 Task: Calculate the distance between Chicago and Museum of Science and Industry
Action: Key pressed hica
Screenshot: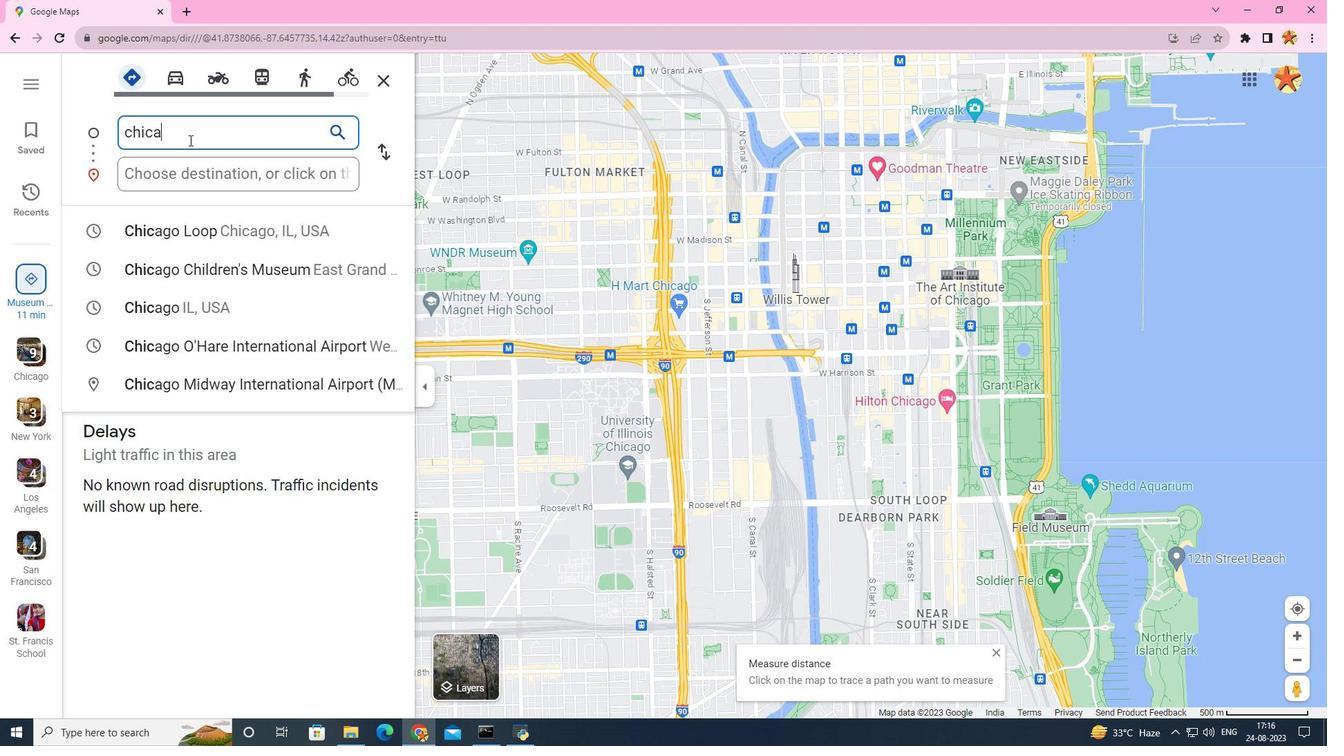 
Action: Mouse moved to (164, 298)
Screenshot: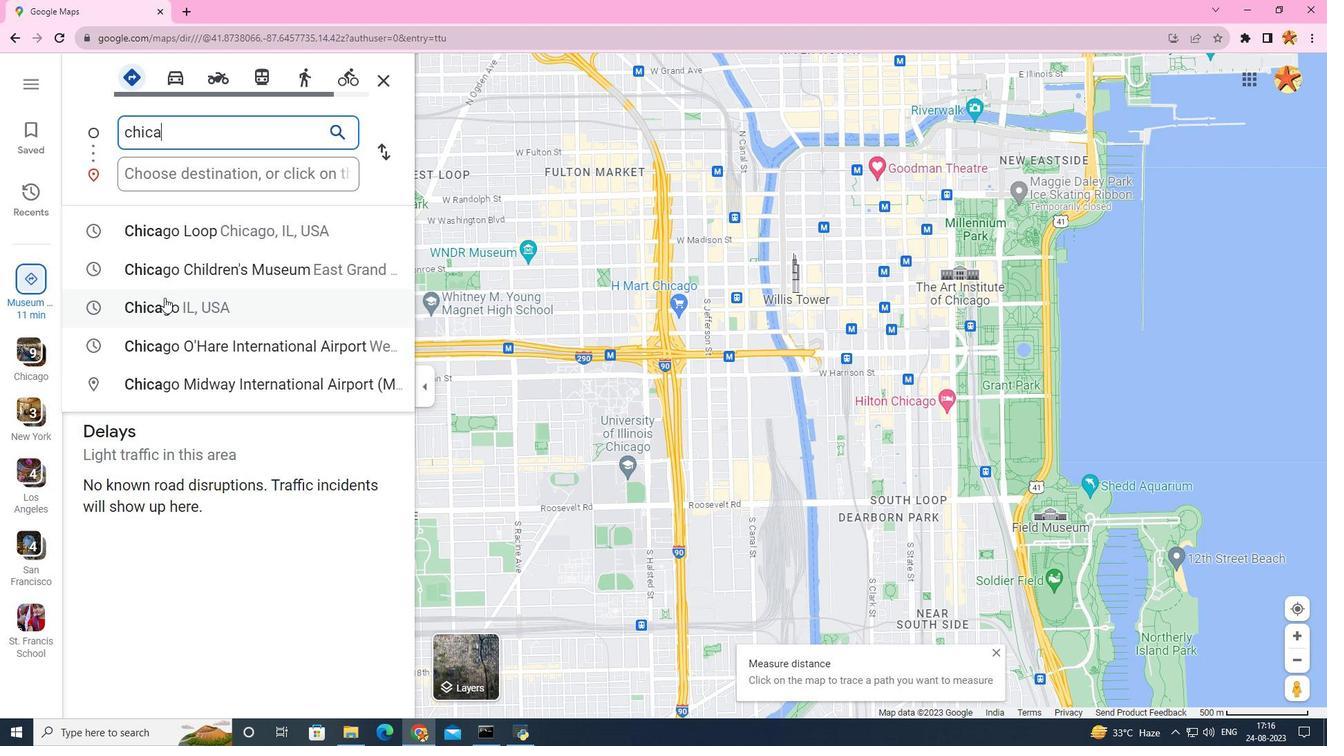 
Action: Mouse pressed left at (164, 298)
Screenshot: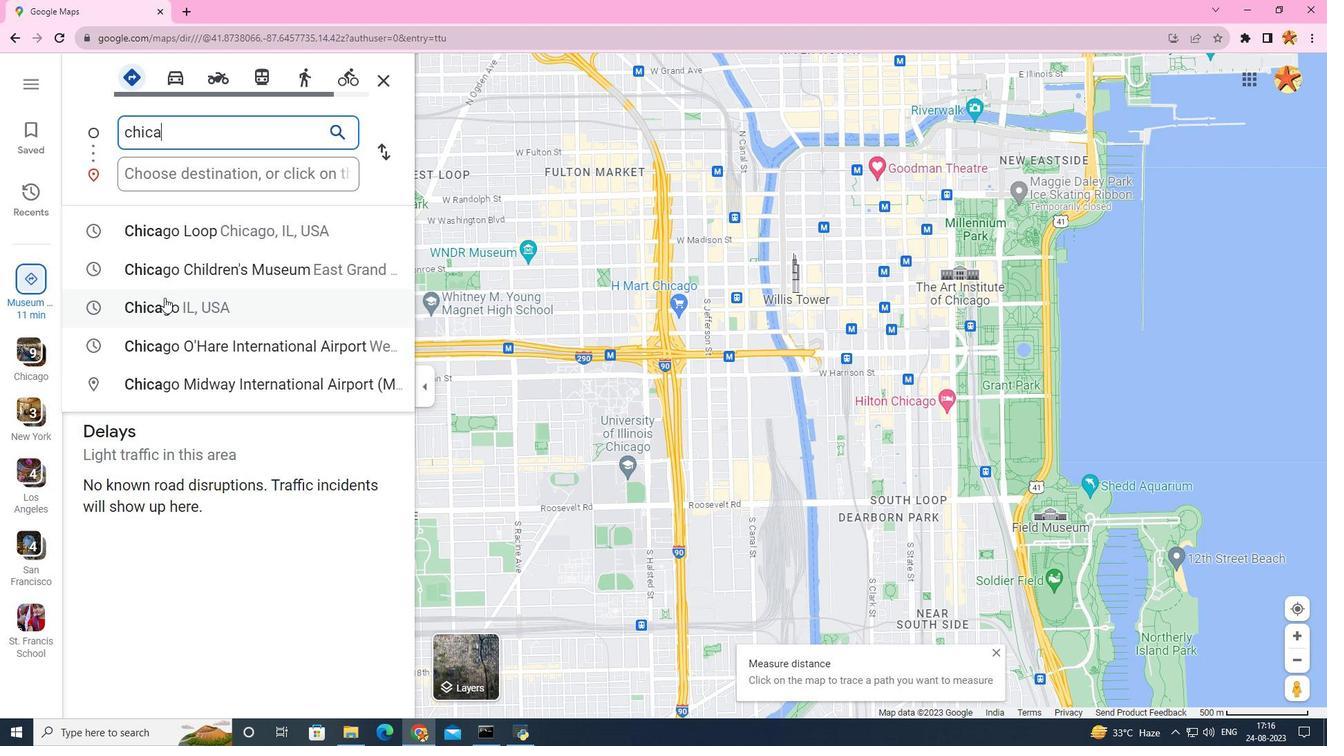
Action: Mouse moved to (214, 179)
Screenshot: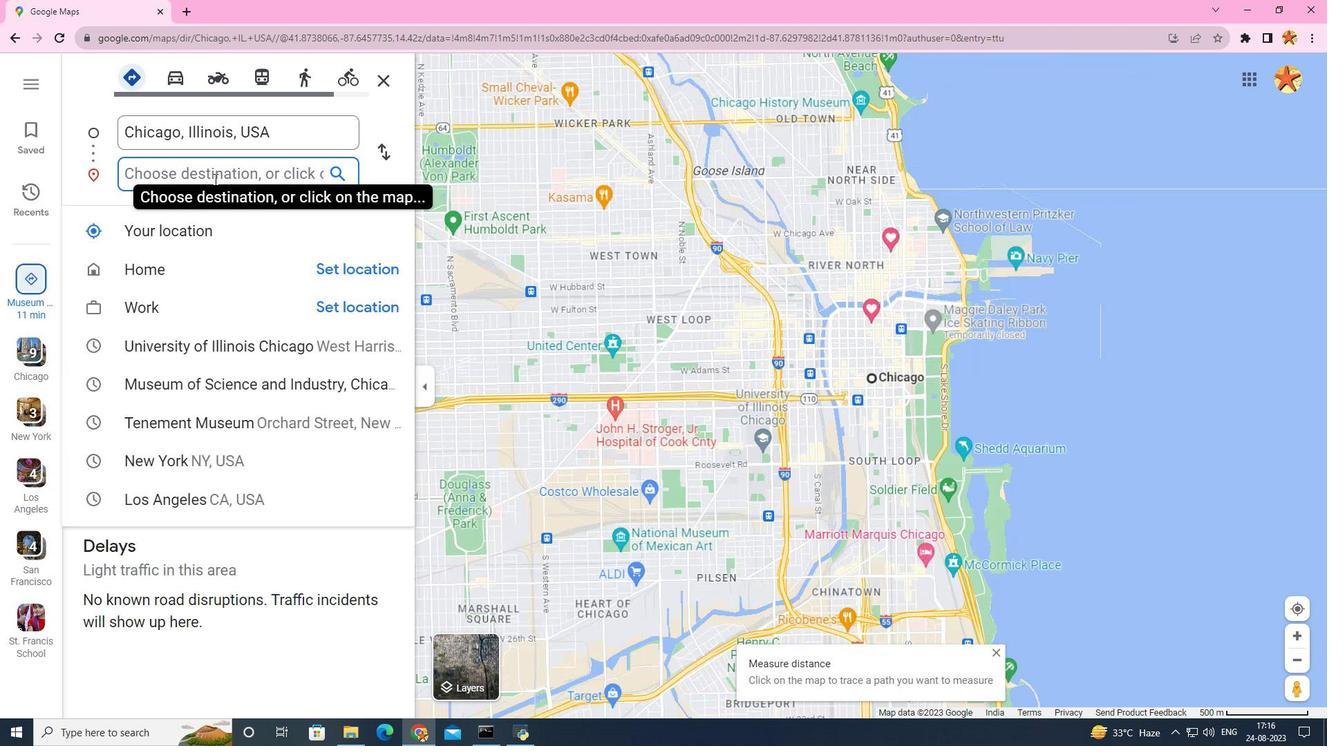 
Action: Mouse pressed left at (214, 179)
Screenshot: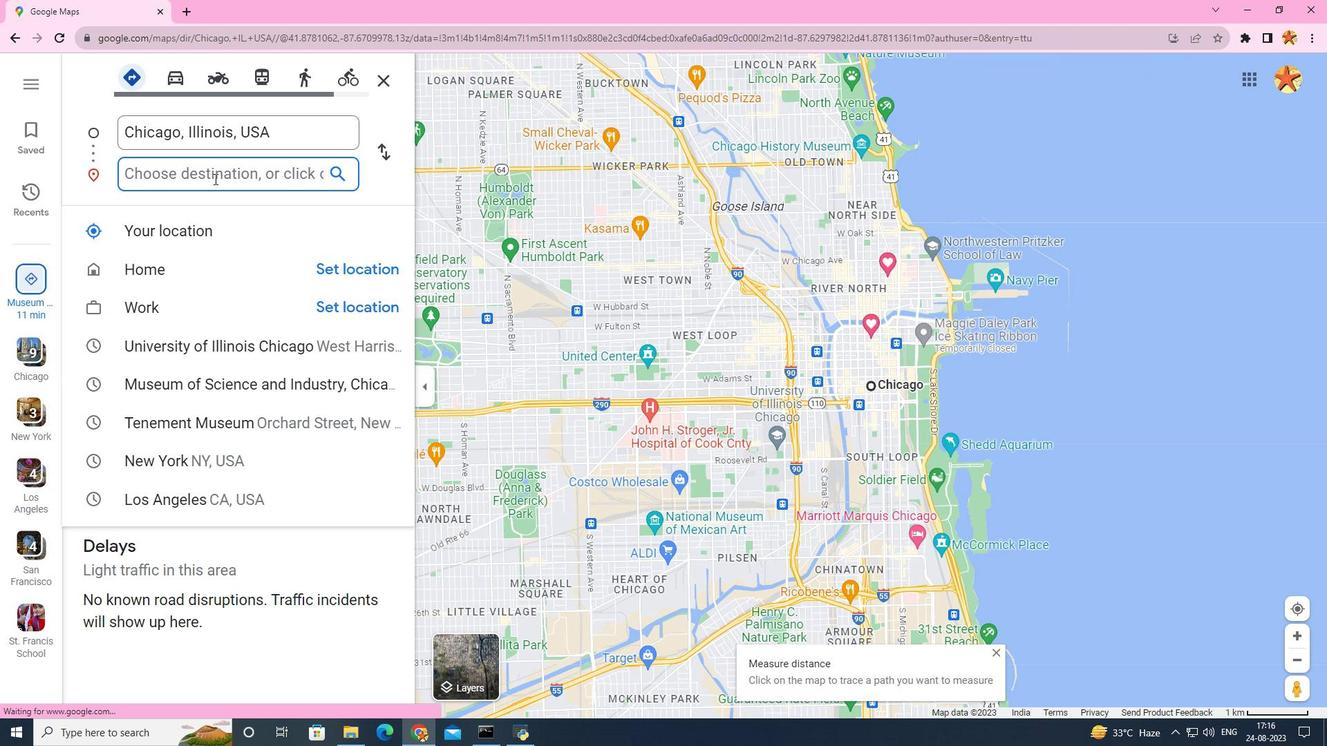 
Action: Mouse moved to (199, 181)
Screenshot: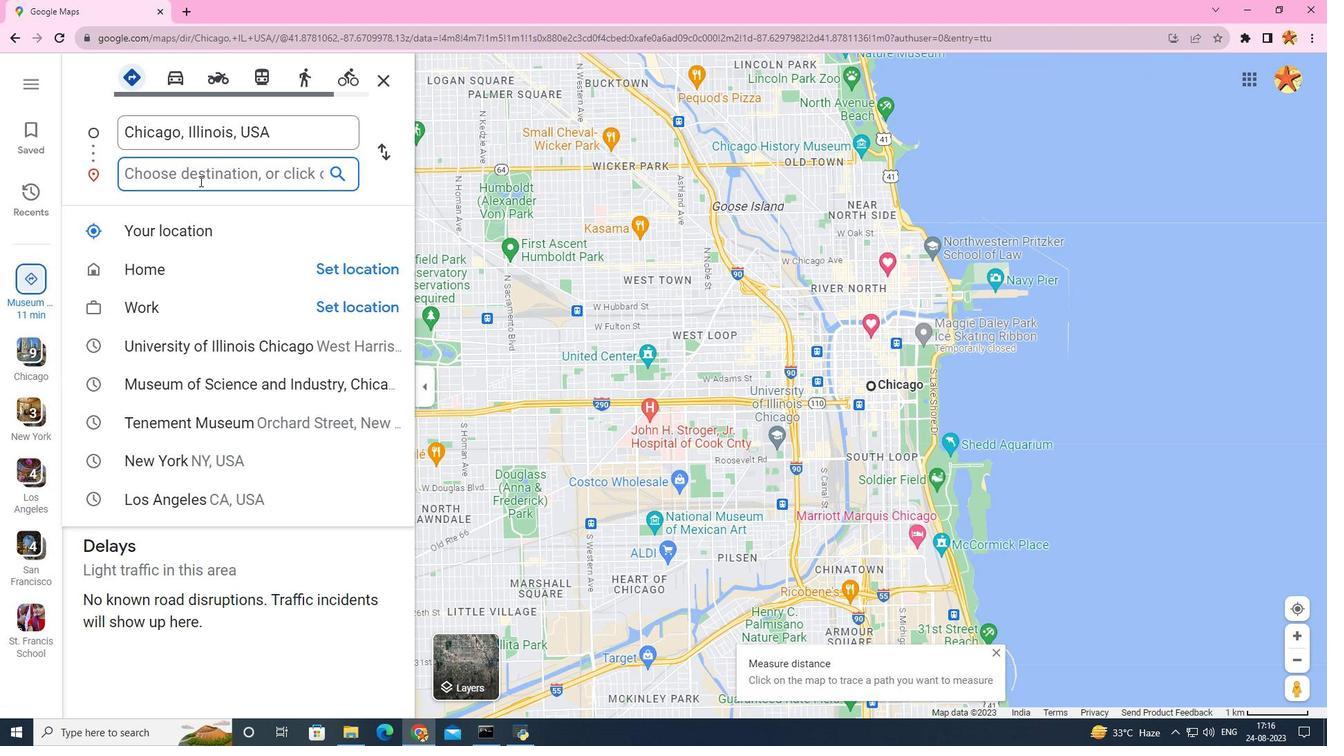 
Action: Key pressed muse
Screenshot: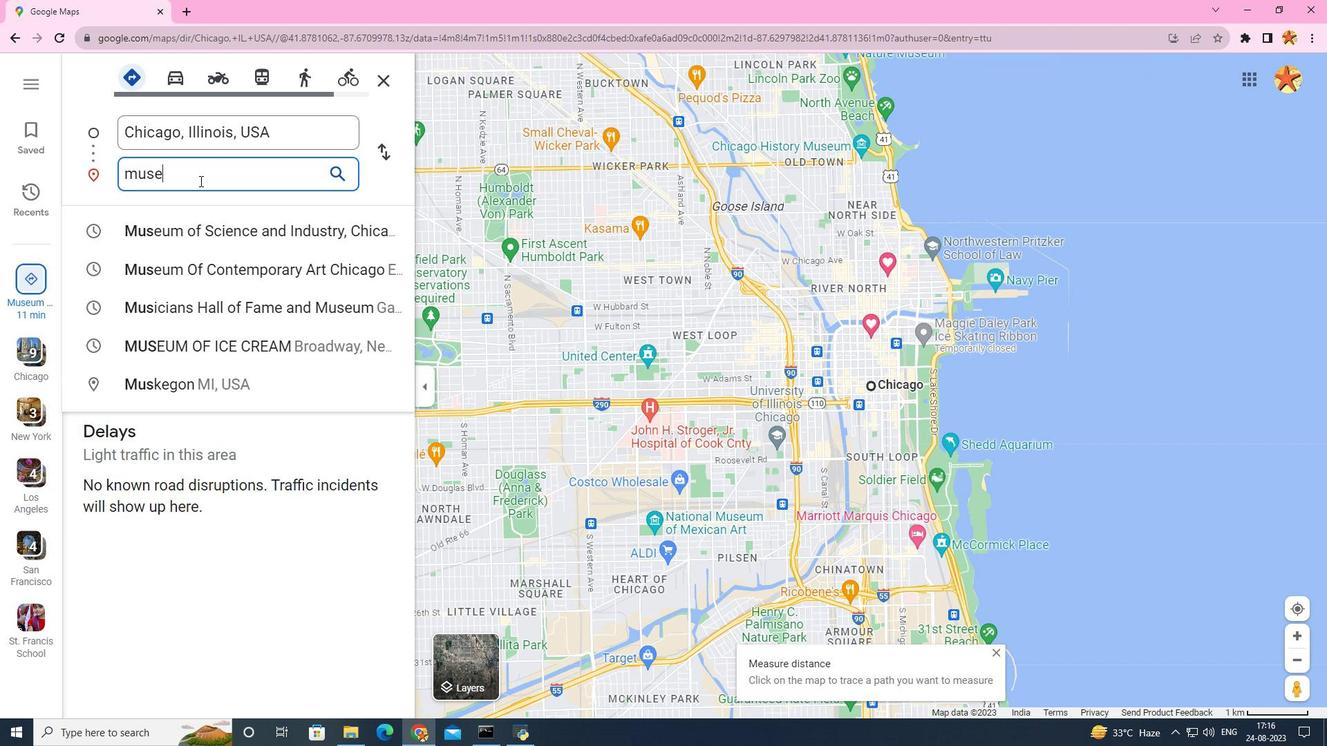 
Action: Mouse moved to (186, 221)
Screenshot: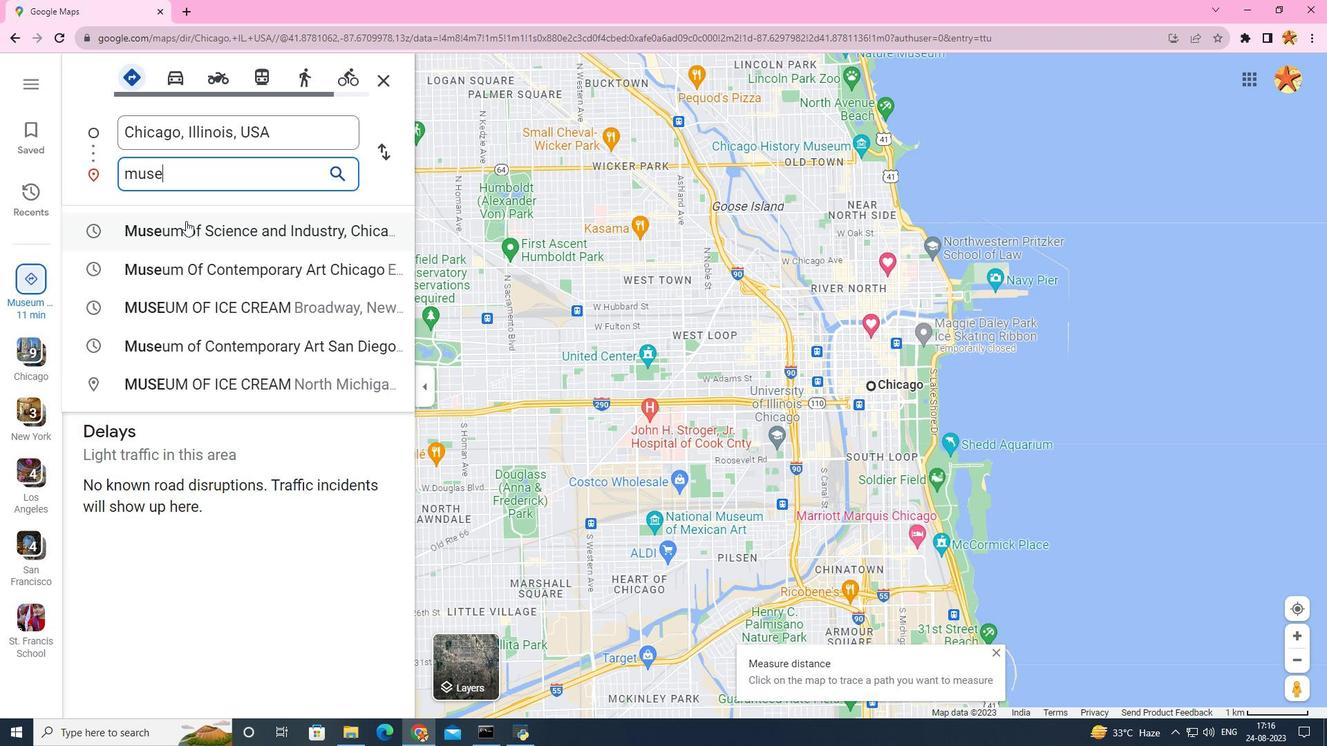 
Action: Mouse pressed left at (186, 221)
Screenshot: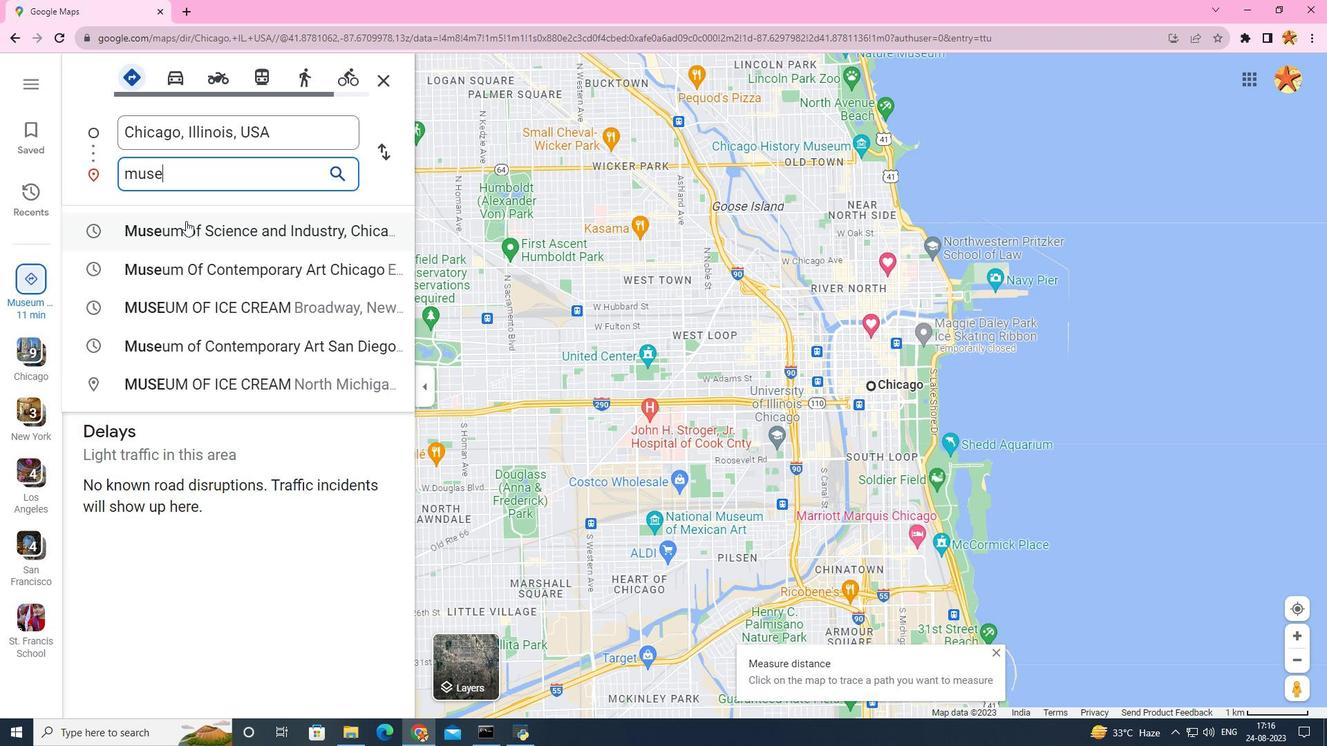 
Action: Mouse moved to (751, 651)
Screenshot: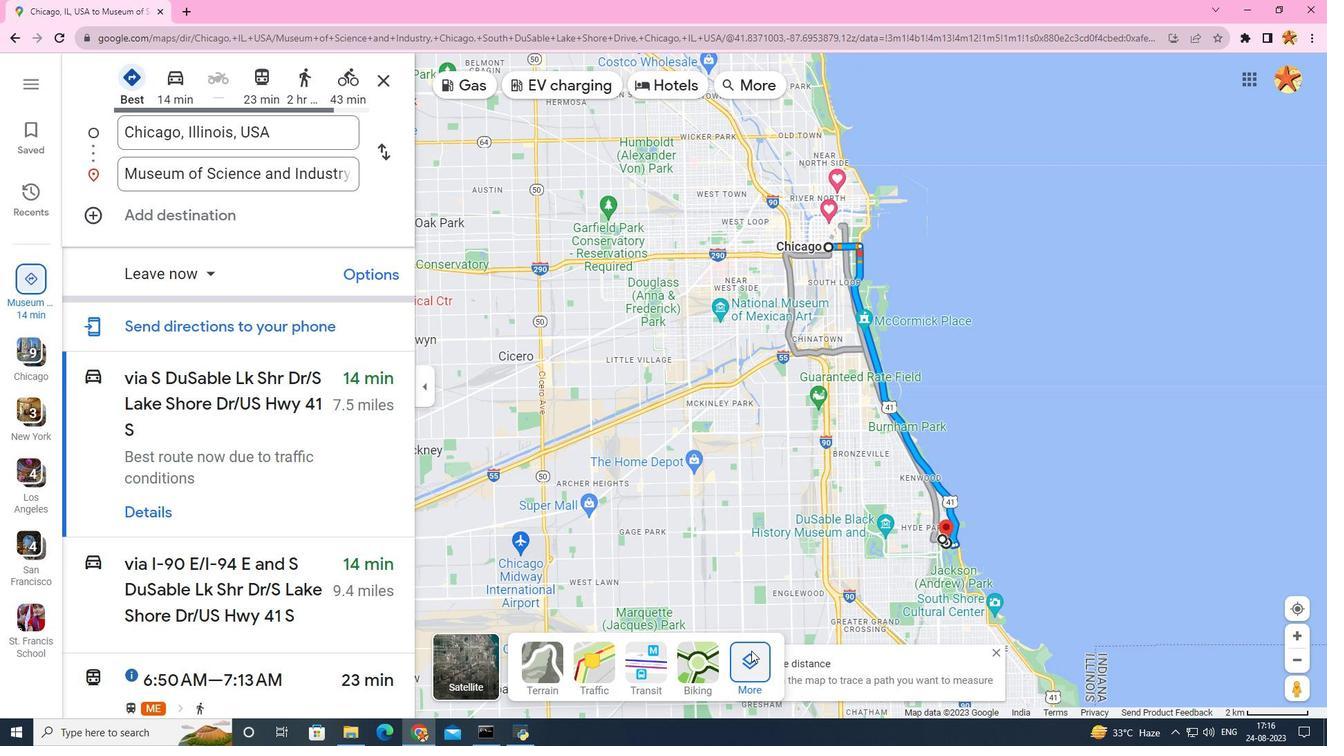 
Action: Mouse pressed left at (751, 651)
Screenshot: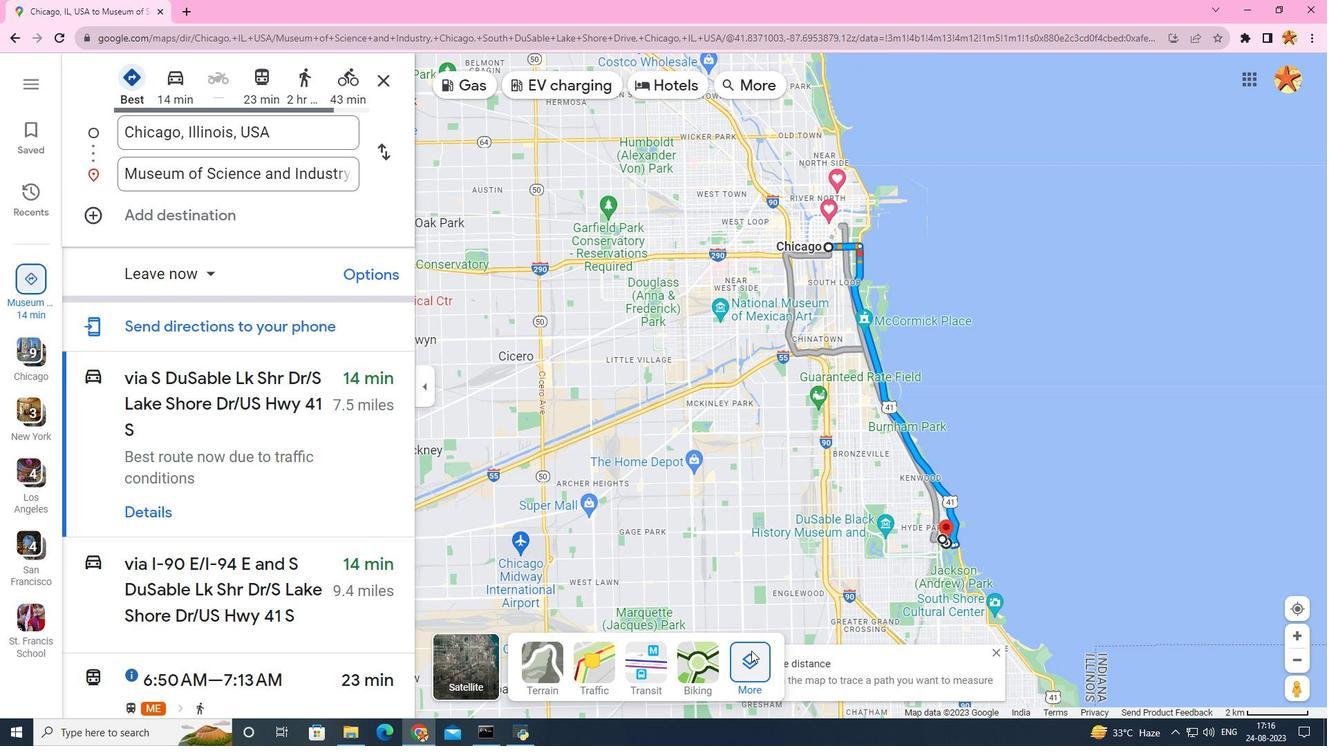 
Action: Mouse moved to (588, 517)
Screenshot: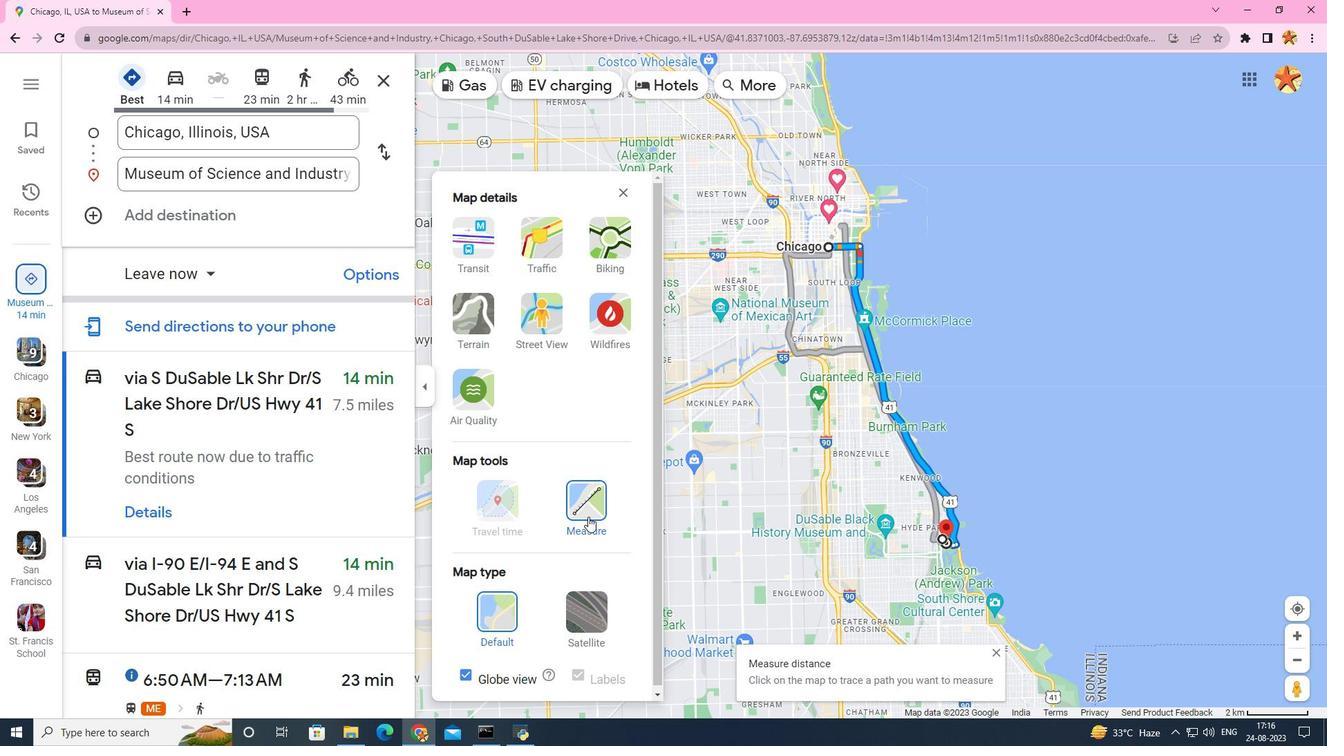 
Action: Mouse pressed left at (588, 517)
Screenshot: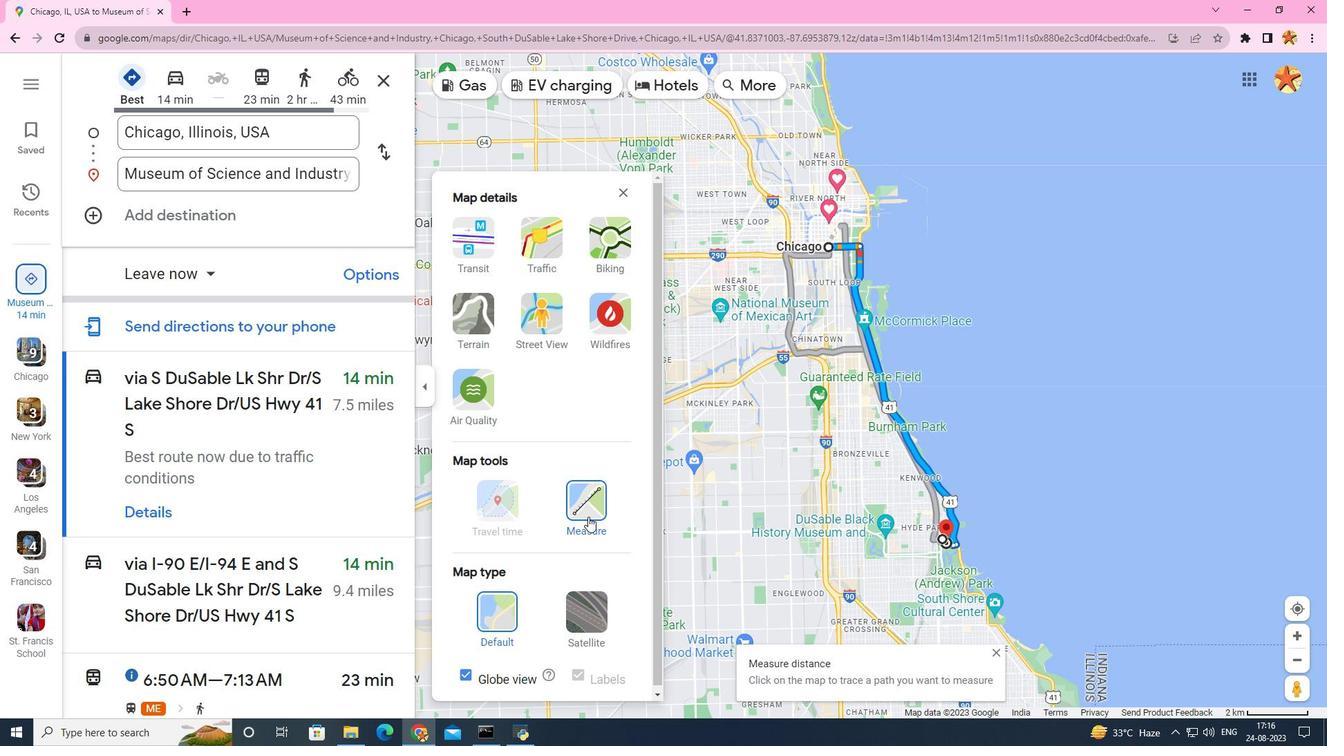 
Action: Mouse pressed left at (588, 517)
Screenshot: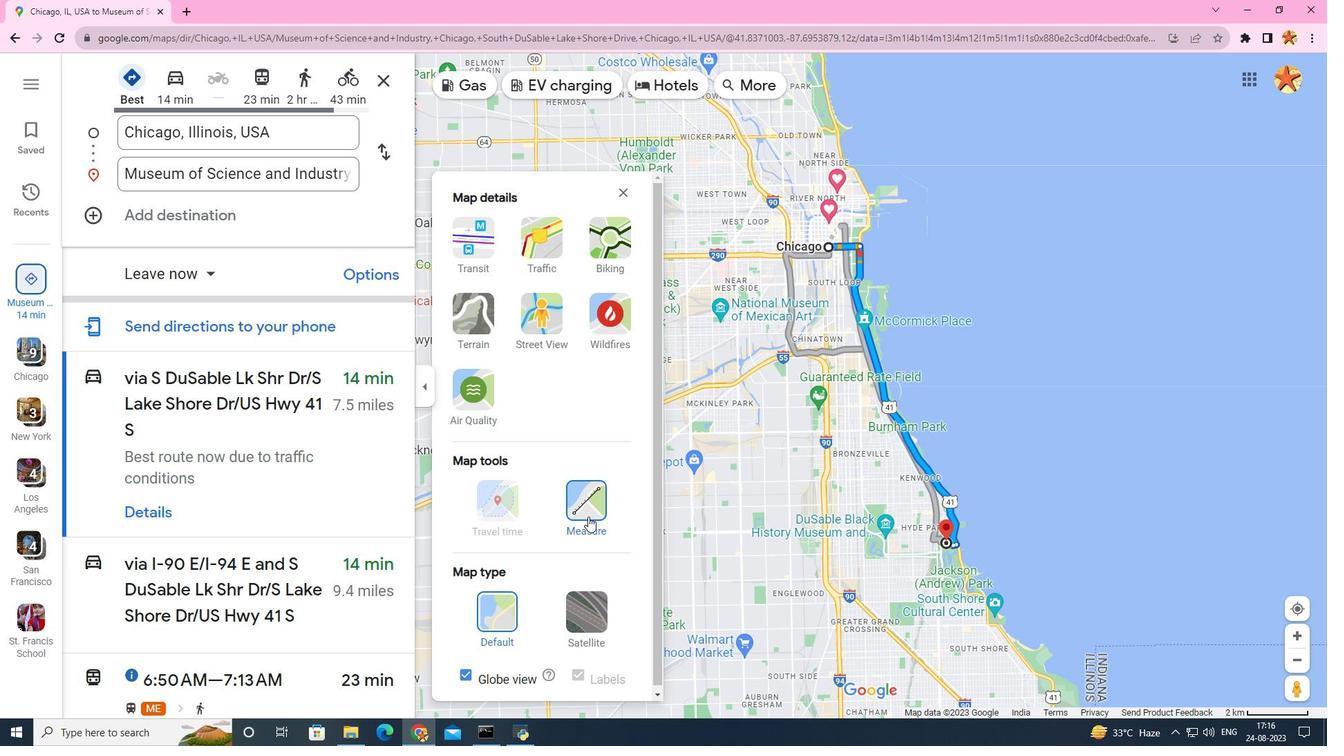
Action: Mouse moved to (944, 542)
Screenshot: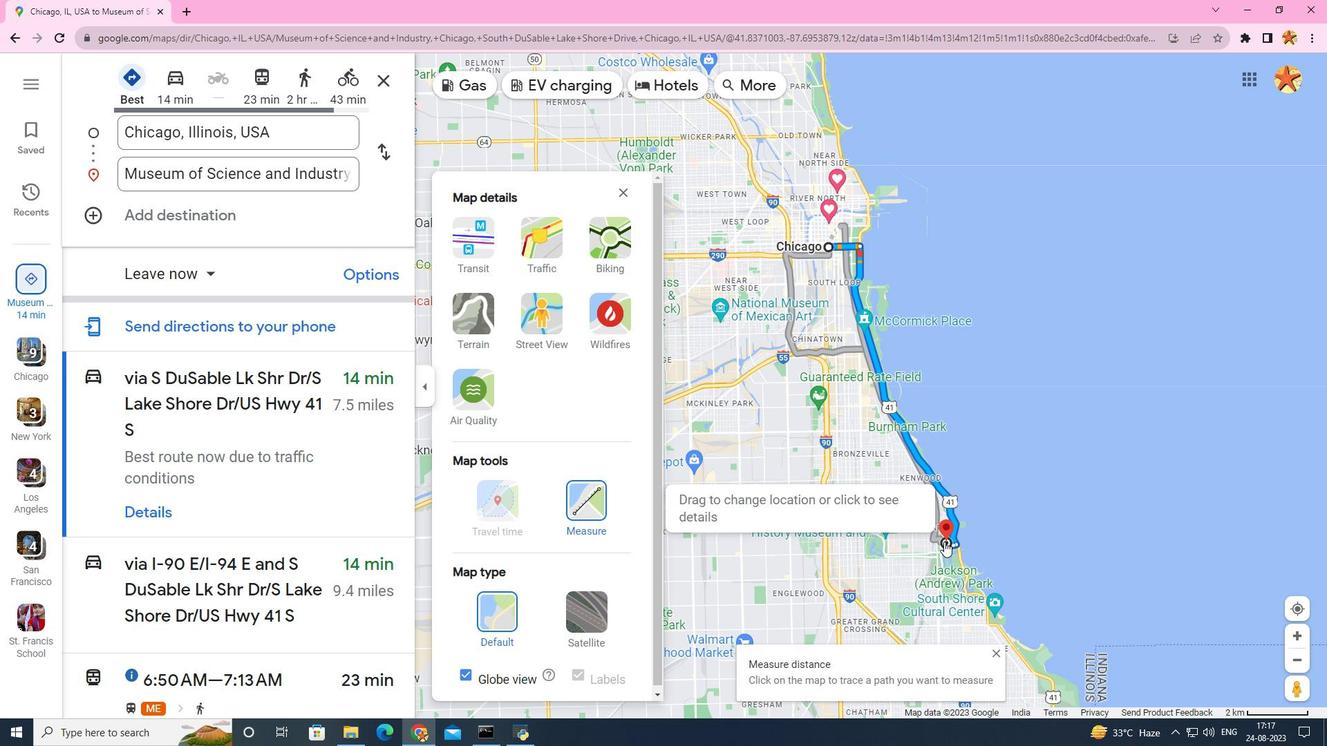 
Action: Mouse pressed left at (944, 542)
Screenshot: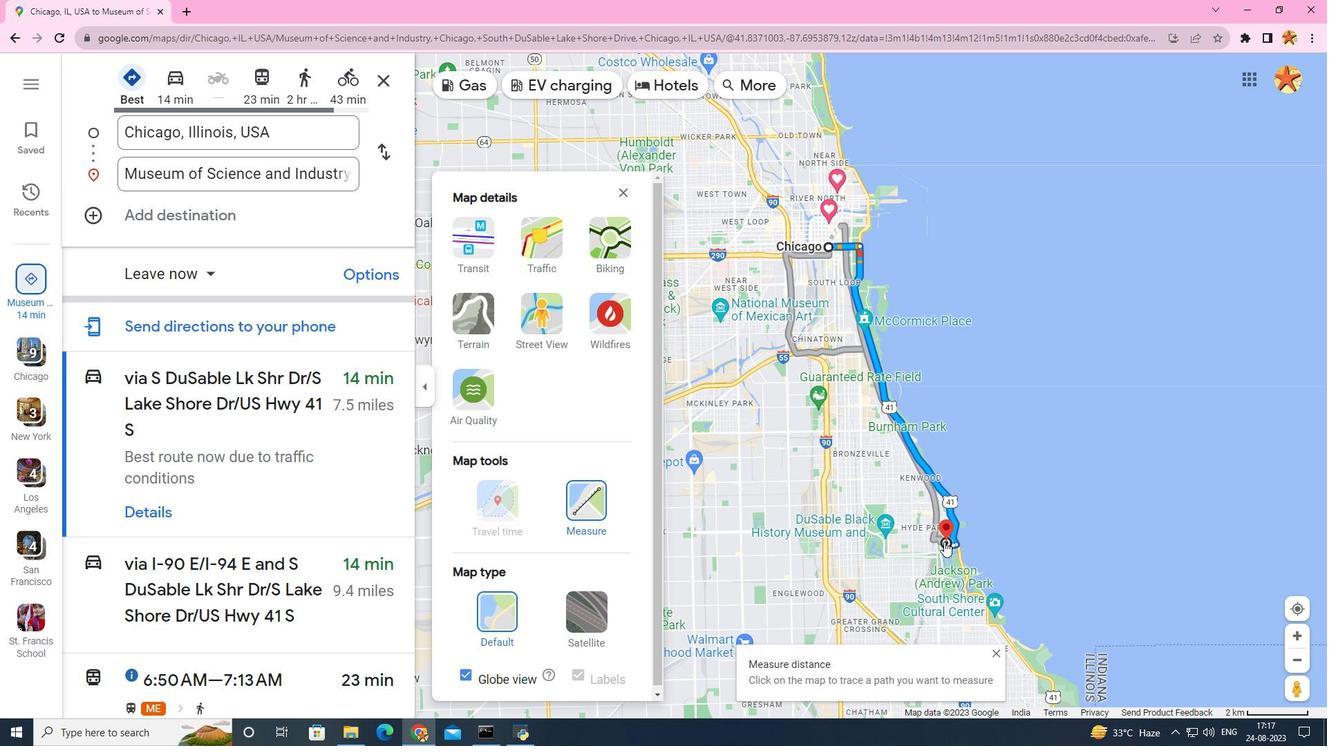
Action: Mouse moved to (825, 245)
Screenshot: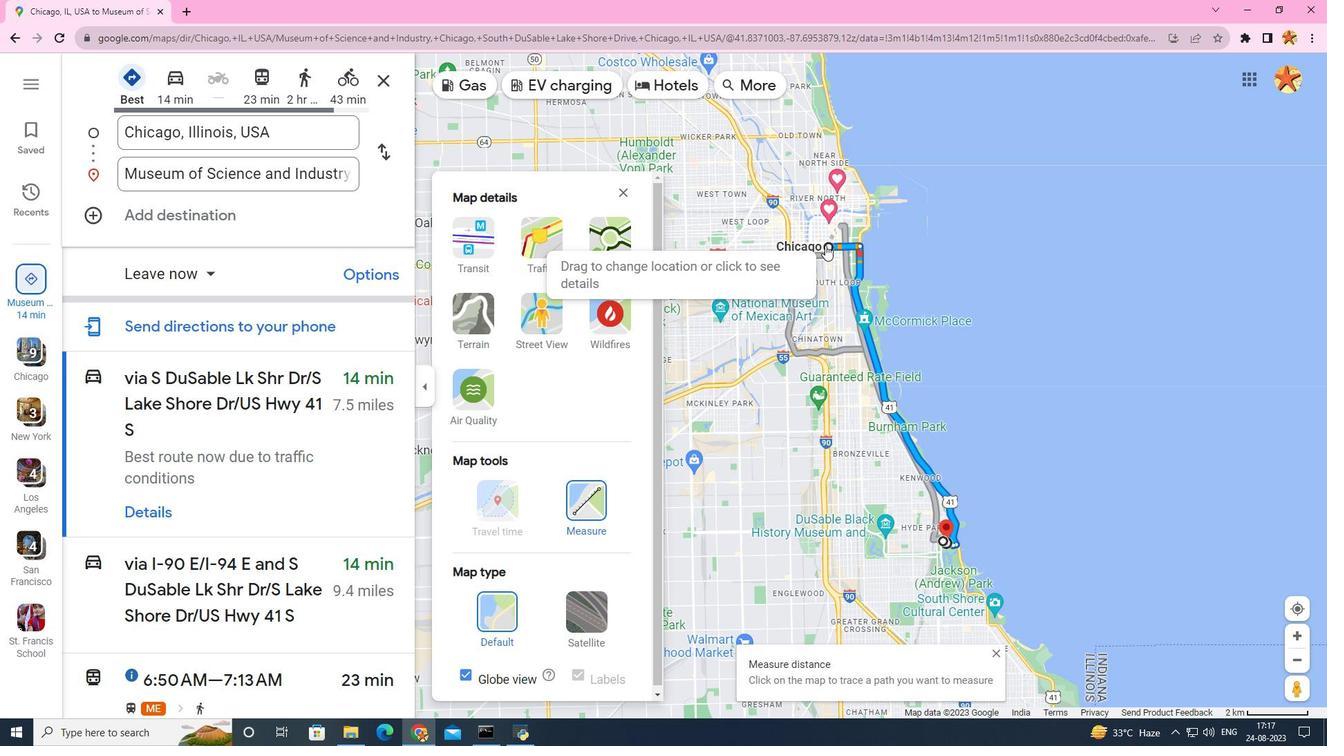 
Action: Mouse pressed left at (825, 245)
Screenshot: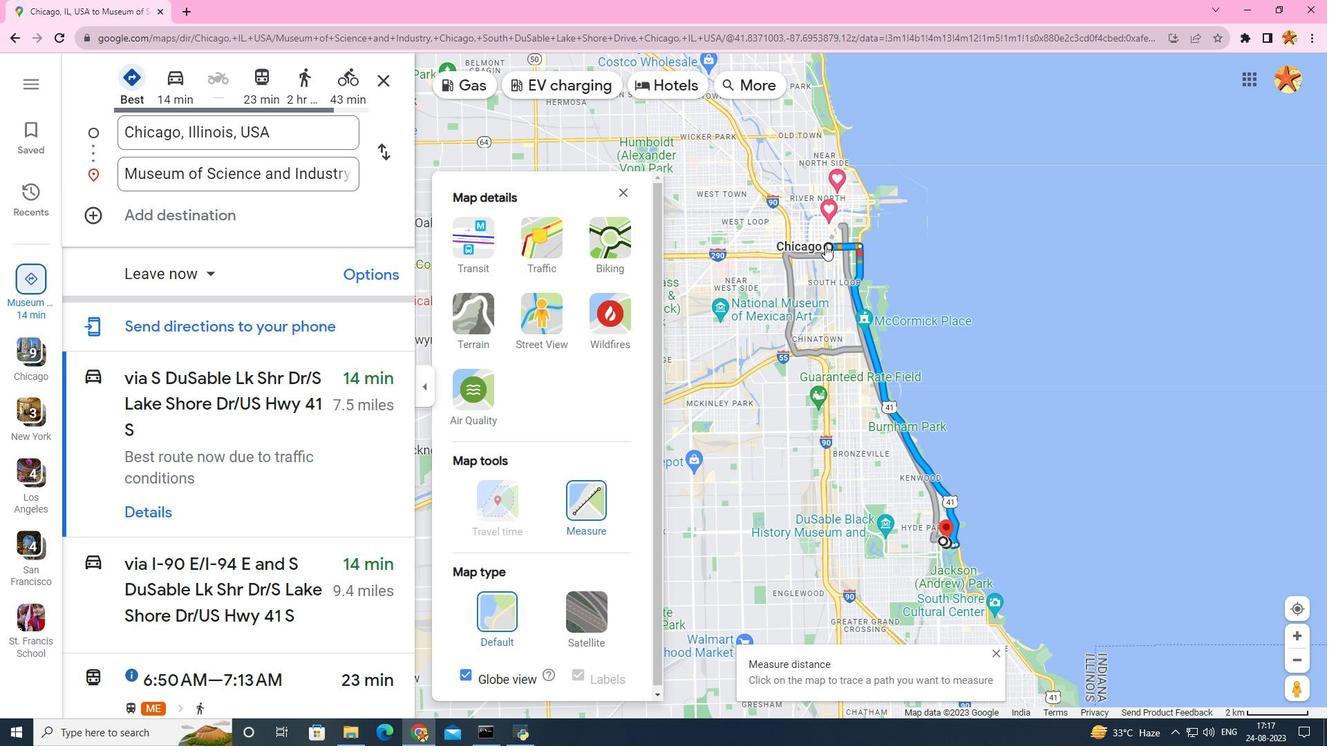
Action: Mouse moved to (964, 467)
Screenshot: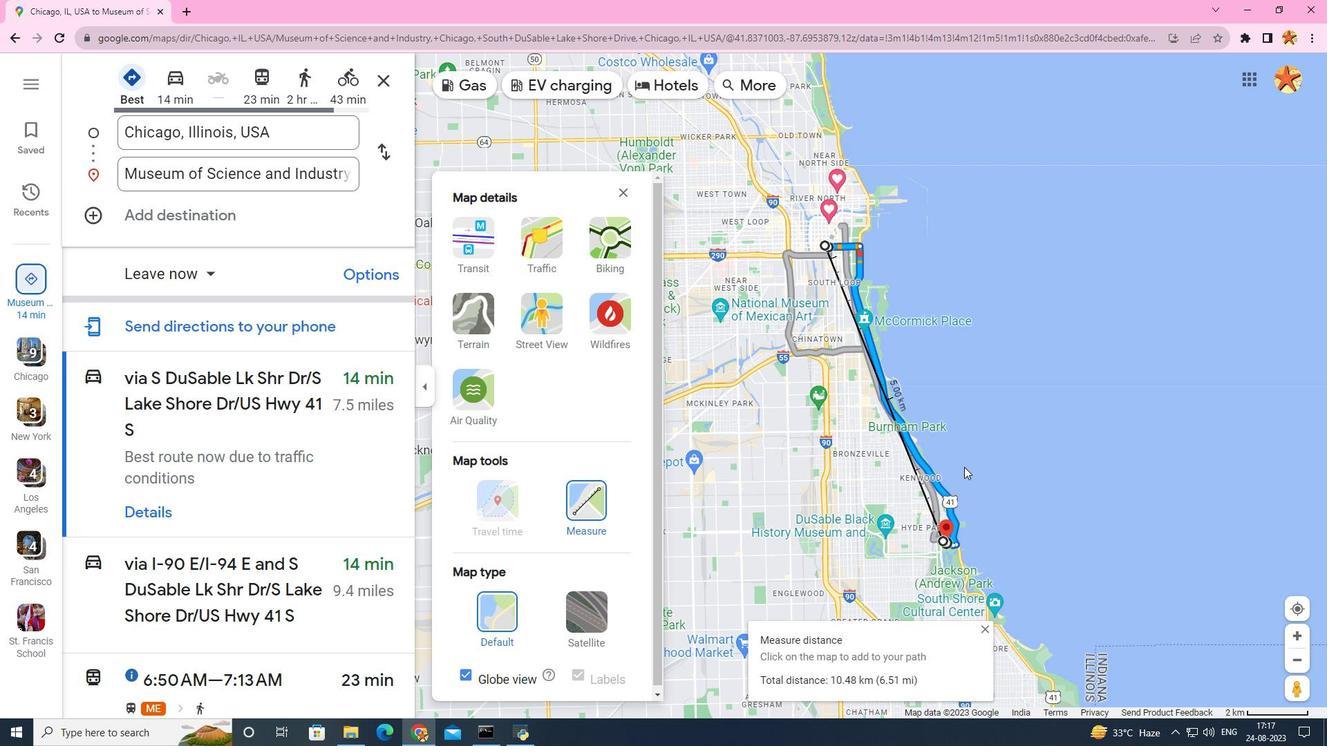 
